 Task: Set the option "Allow access via personal access tokens " for personal access tokens in the organization "ryshabh2k".
Action: Mouse moved to (1048, 97)
Screenshot: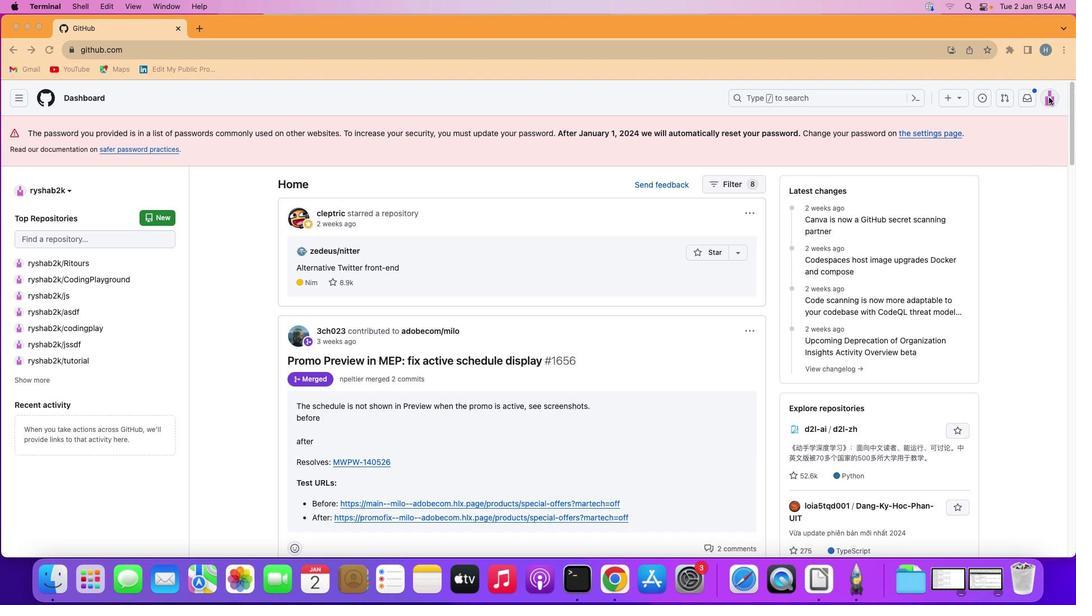 
Action: Mouse pressed left at (1048, 97)
Screenshot: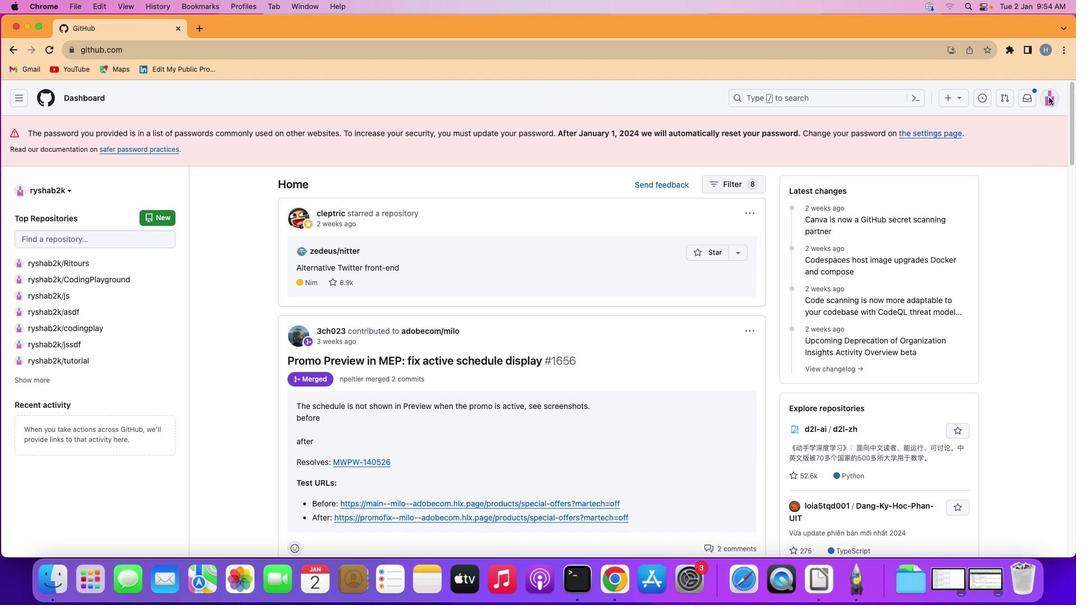 
Action: Mouse moved to (1049, 96)
Screenshot: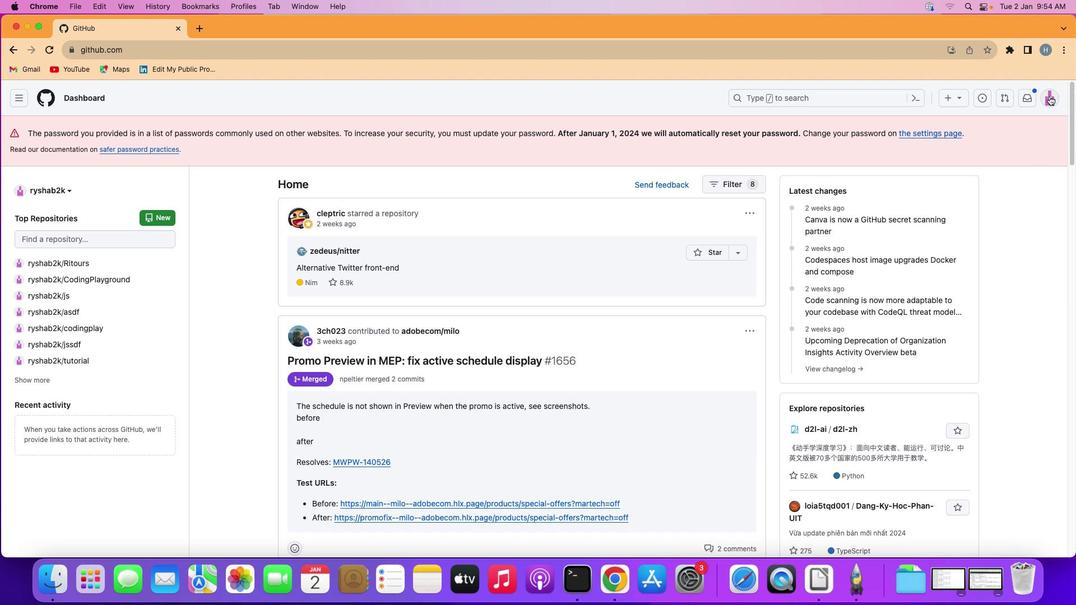 
Action: Mouse pressed left at (1049, 96)
Screenshot: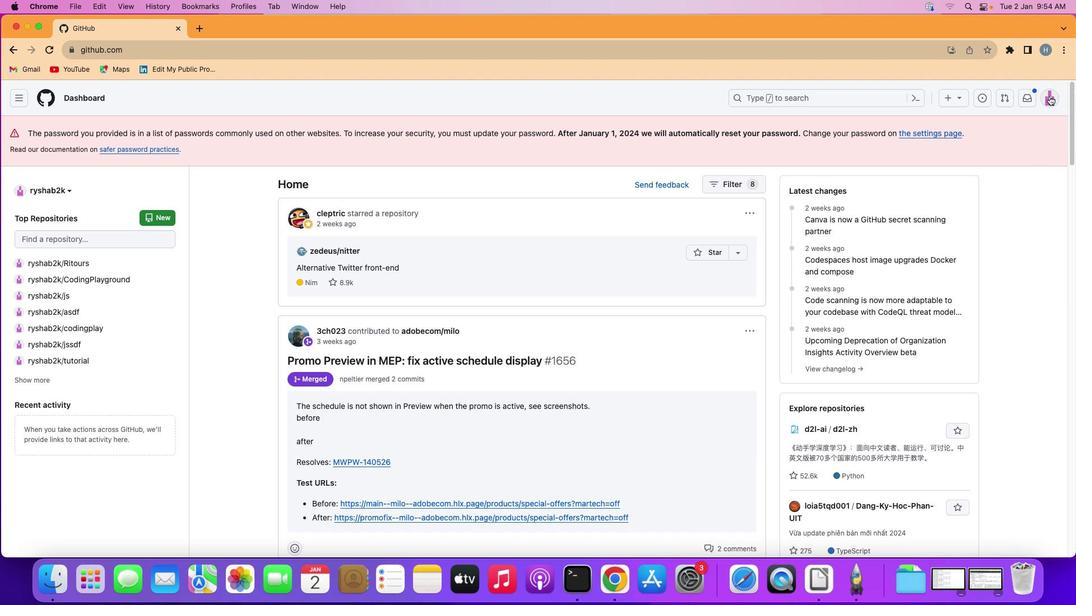 
Action: Mouse moved to (989, 232)
Screenshot: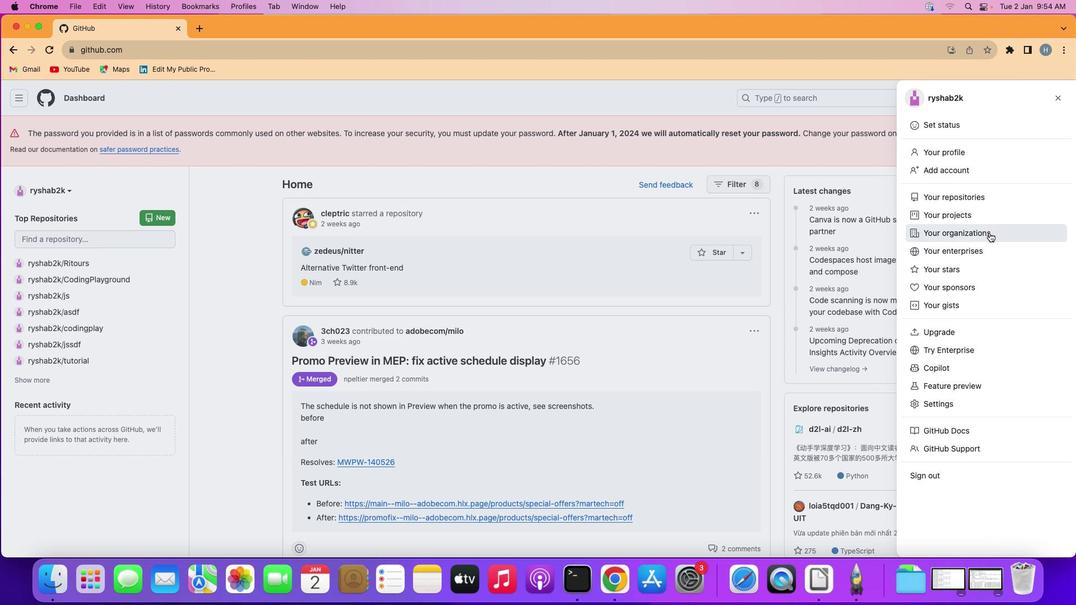 
Action: Mouse pressed left at (989, 232)
Screenshot: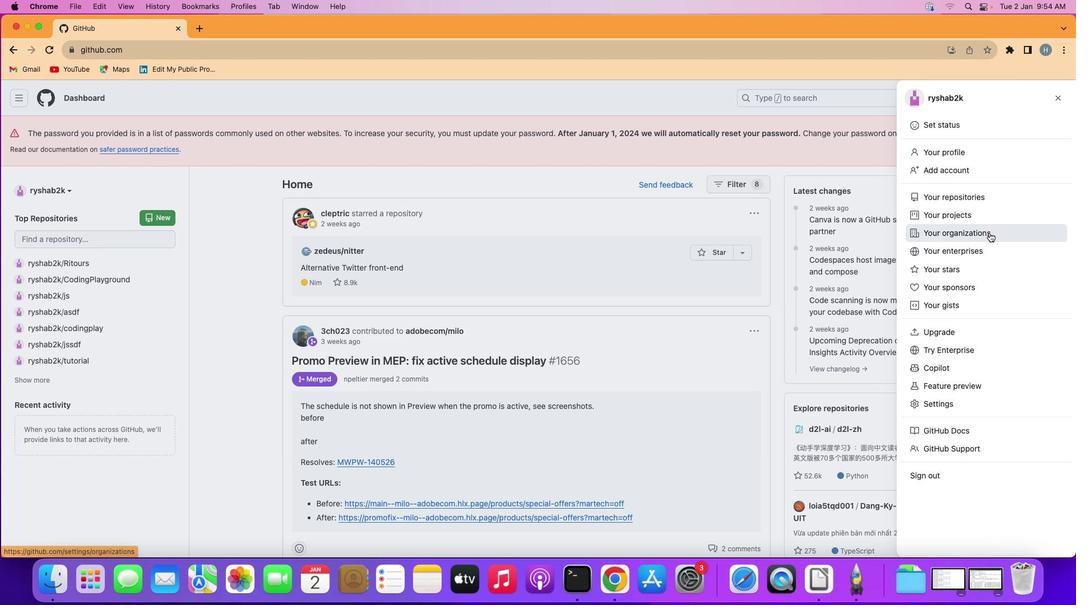 
Action: Mouse moved to (810, 264)
Screenshot: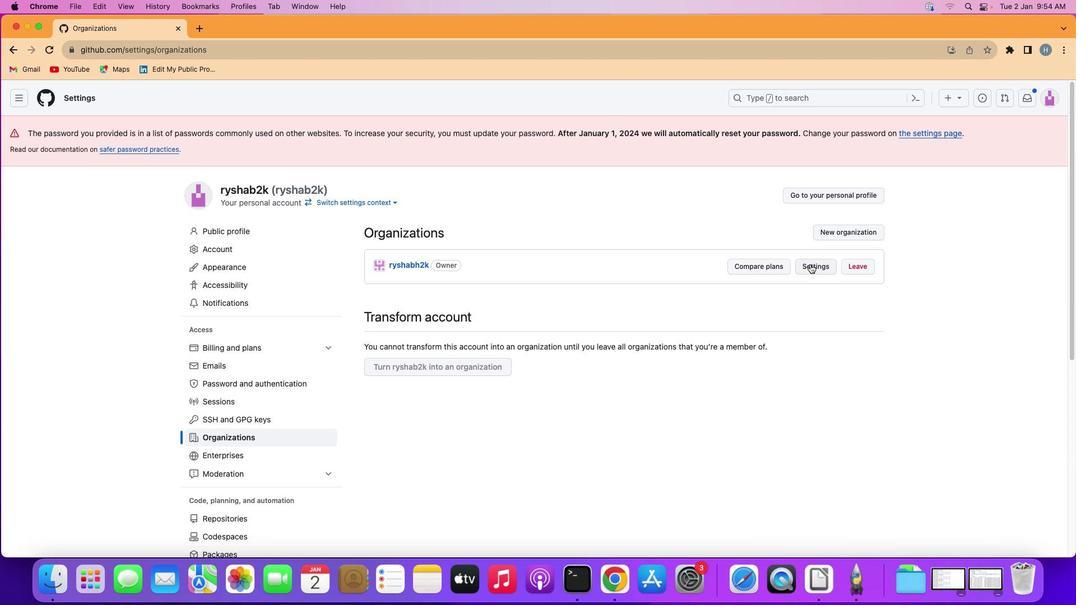 
Action: Mouse pressed left at (810, 264)
Screenshot: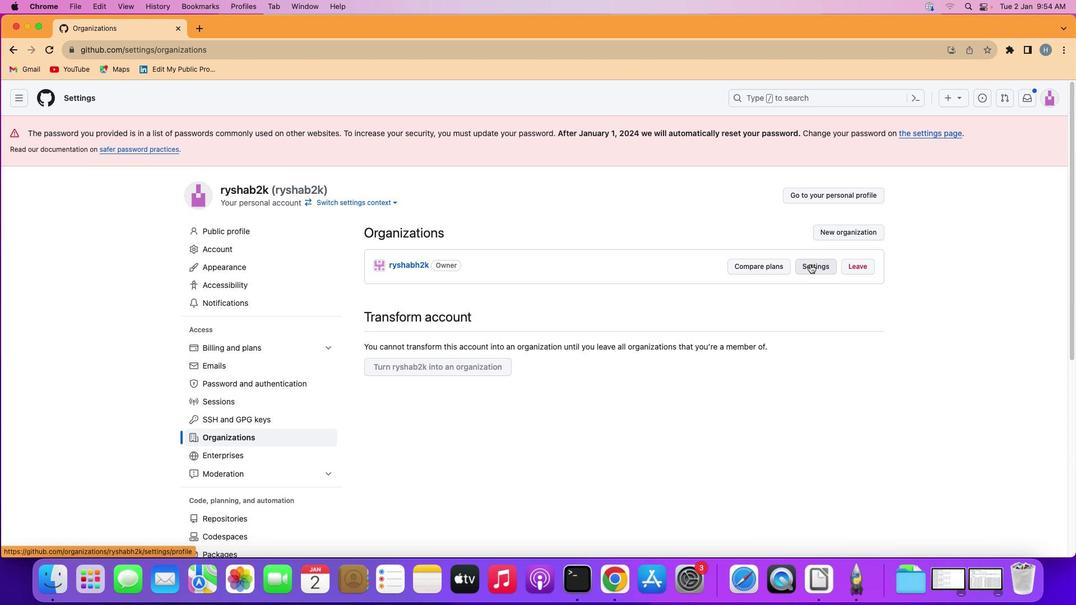 
Action: Mouse moved to (348, 433)
Screenshot: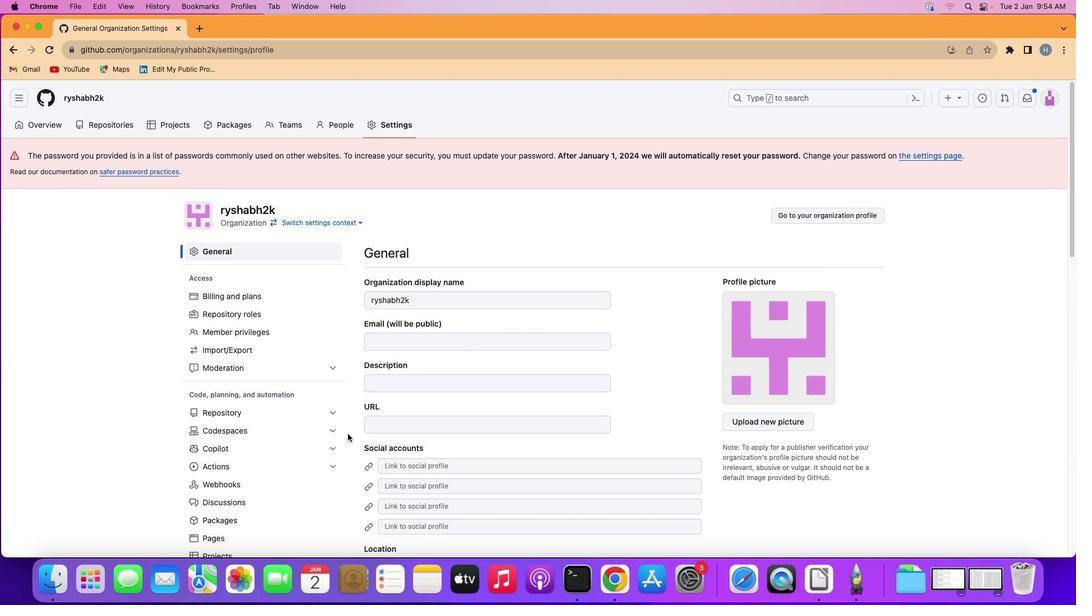 
Action: Mouse scrolled (348, 433) with delta (0, 0)
Screenshot: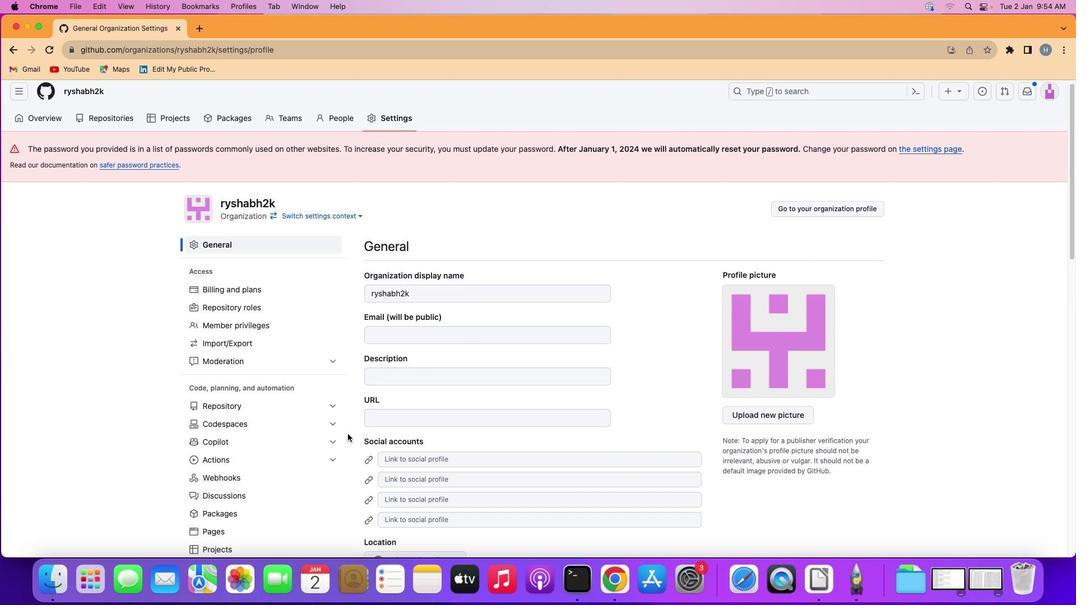 
Action: Mouse scrolled (348, 433) with delta (0, 0)
Screenshot: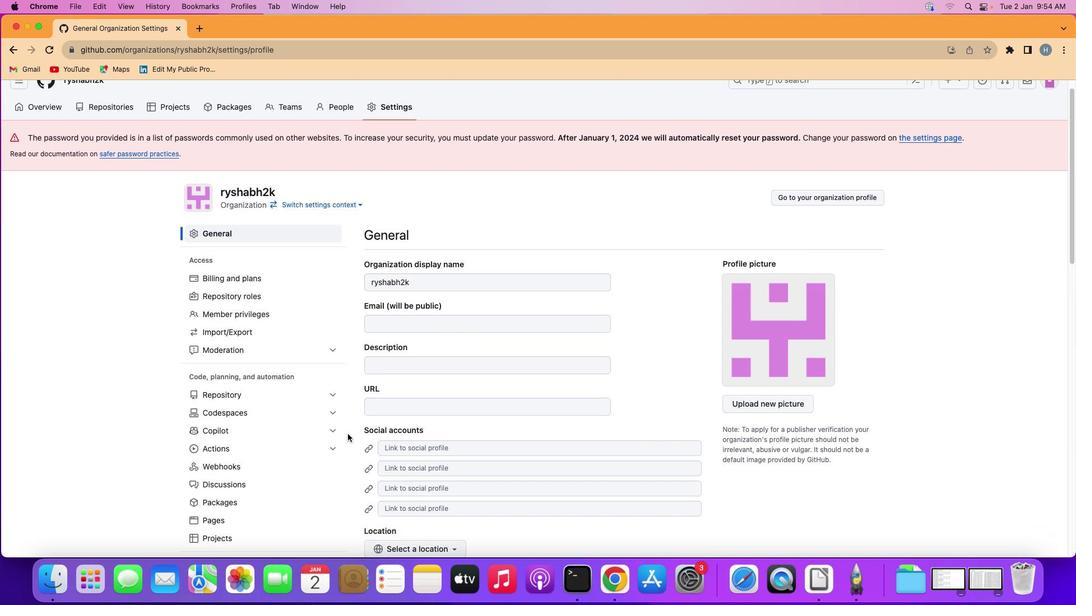 
Action: Mouse scrolled (348, 433) with delta (0, -1)
Screenshot: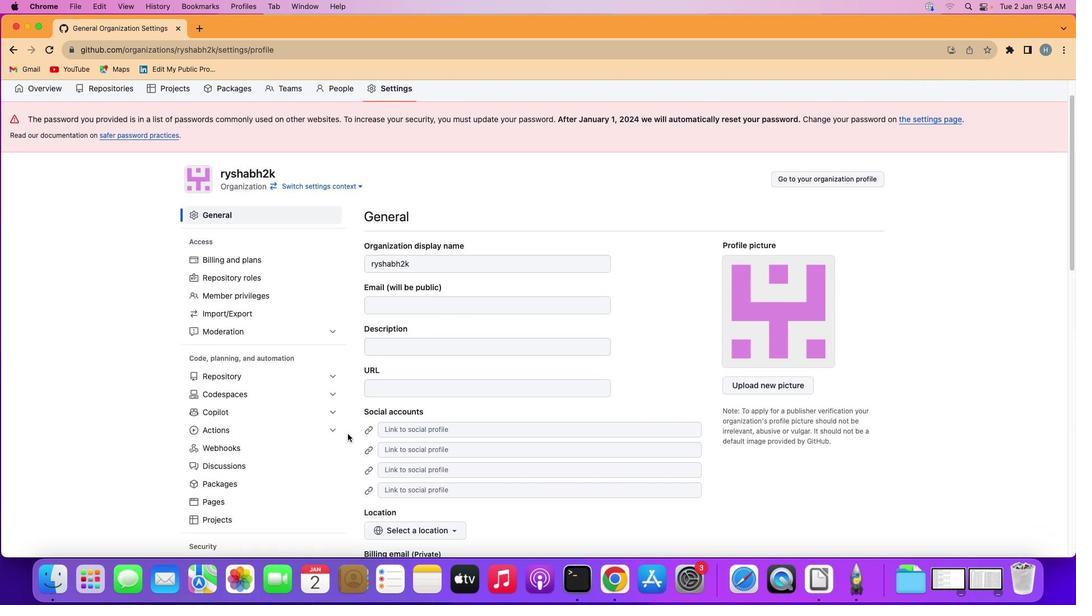 
Action: Mouse scrolled (348, 433) with delta (0, 0)
Screenshot: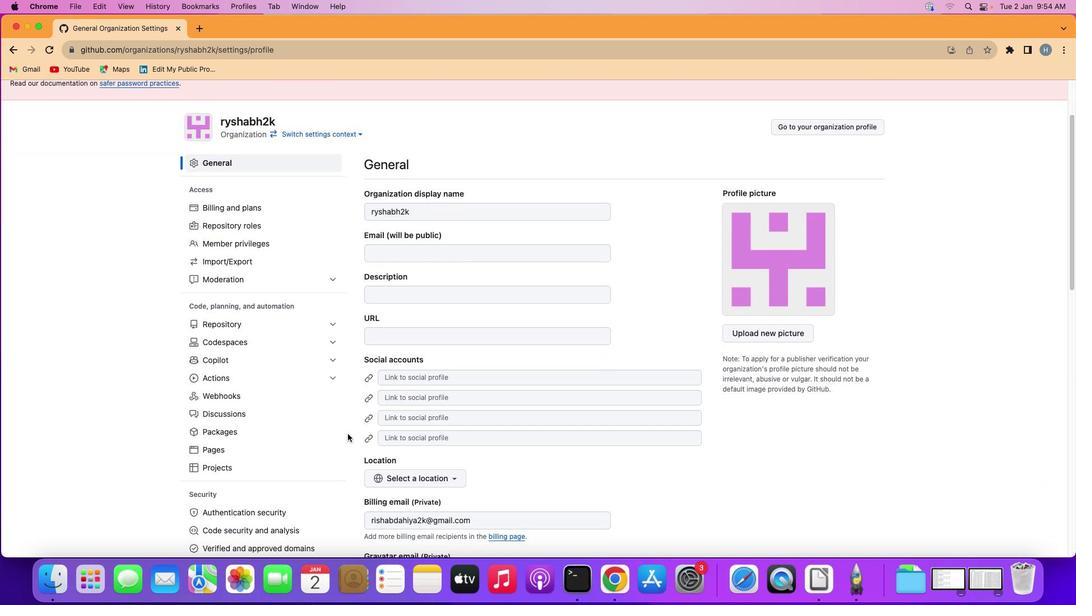 
Action: Mouse scrolled (348, 433) with delta (0, 0)
Screenshot: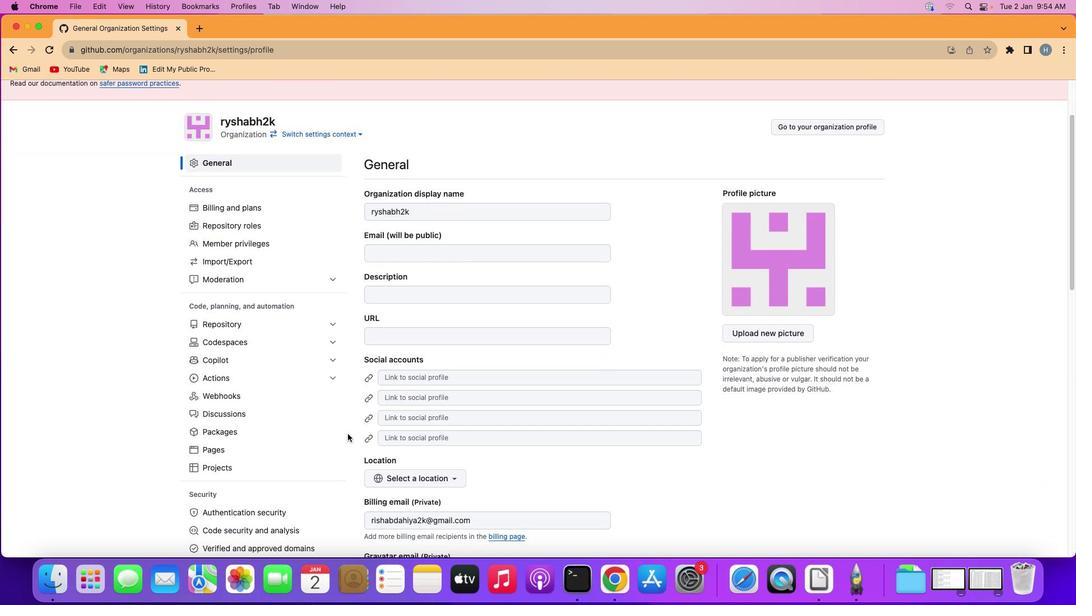 
Action: Mouse scrolled (348, 433) with delta (0, -1)
Screenshot: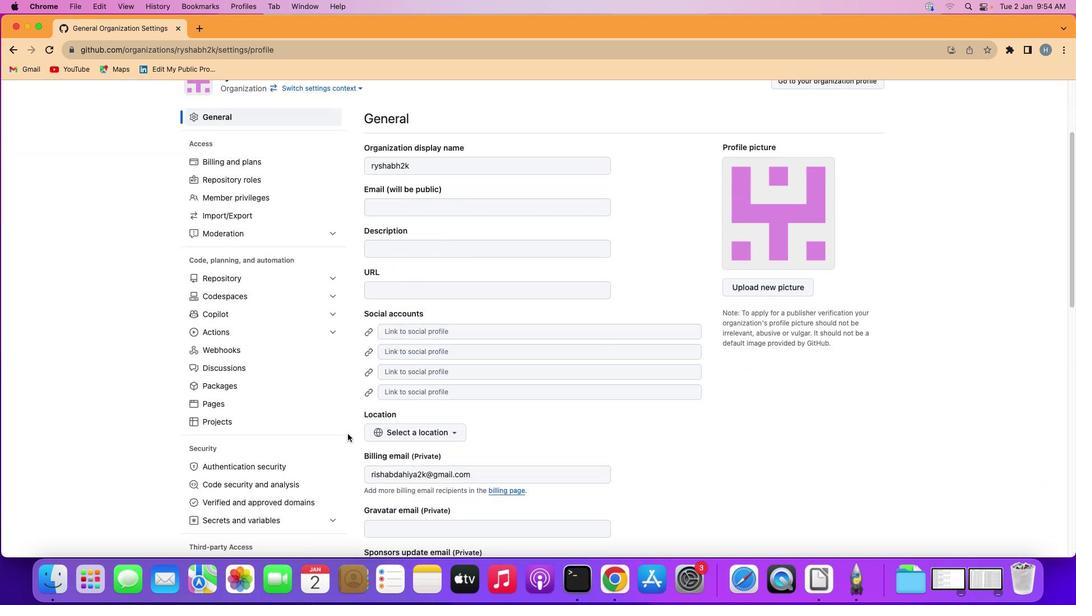
Action: Mouse scrolled (348, 433) with delta (0, -1)
Screenshot: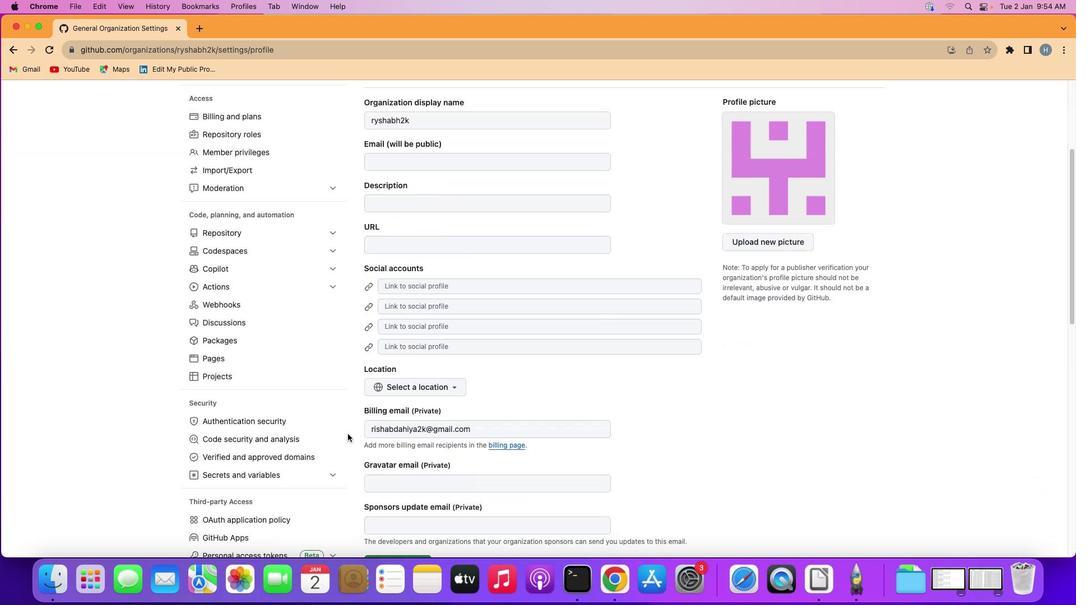 
Action: Mouse scrolled (348, 433) with delta (0, 0)
Screenshot: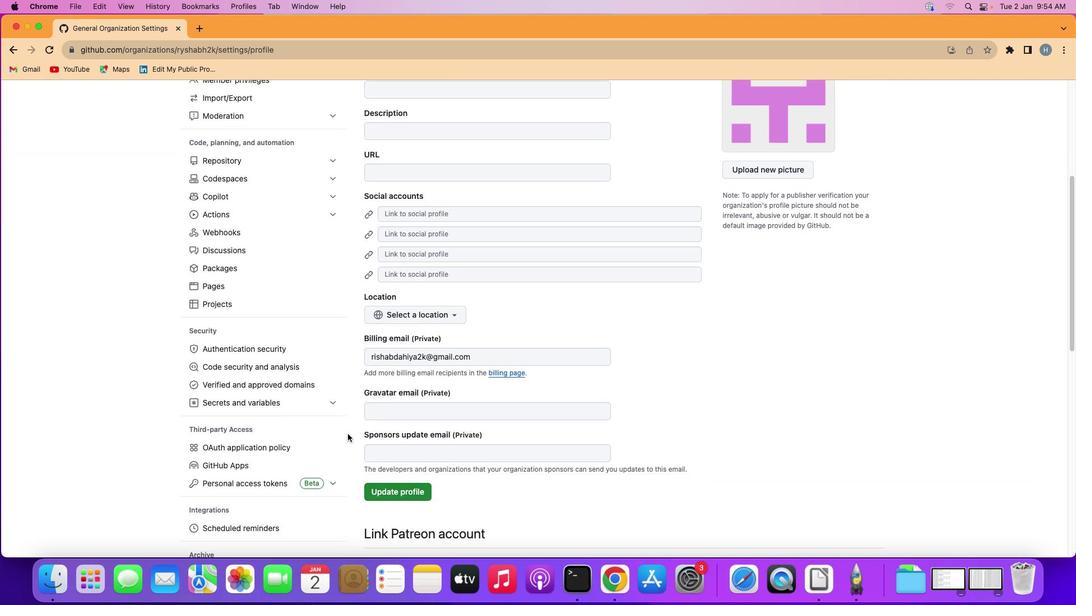 
Action: Mouse scrolled (348, 433) with delta (0, 0)
Screenshot: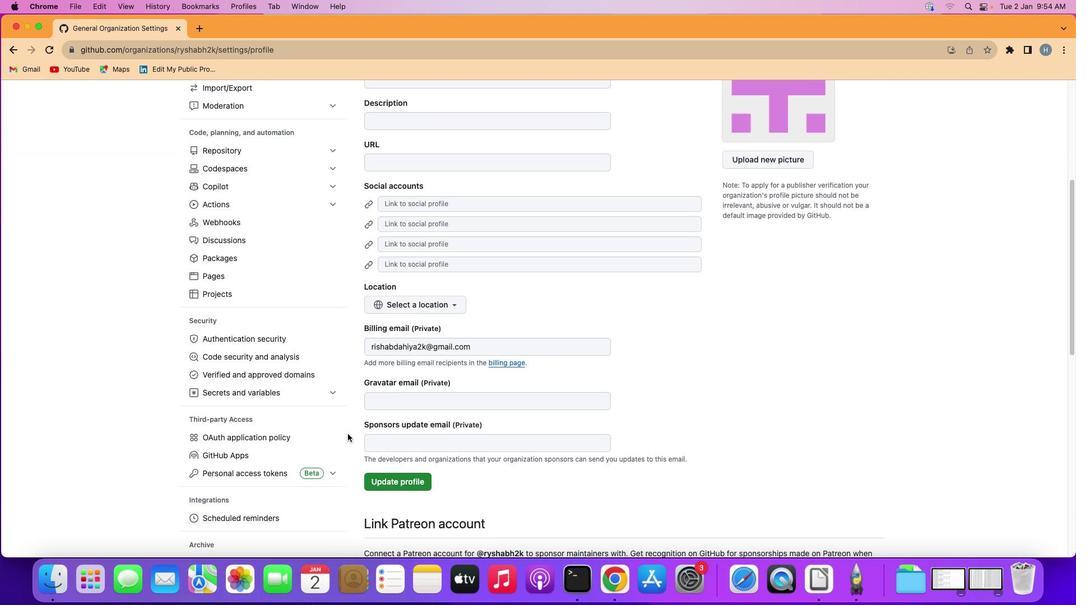 
Action: Mouse scrolled (348, 433) with delta (0, -1)
Screenshot: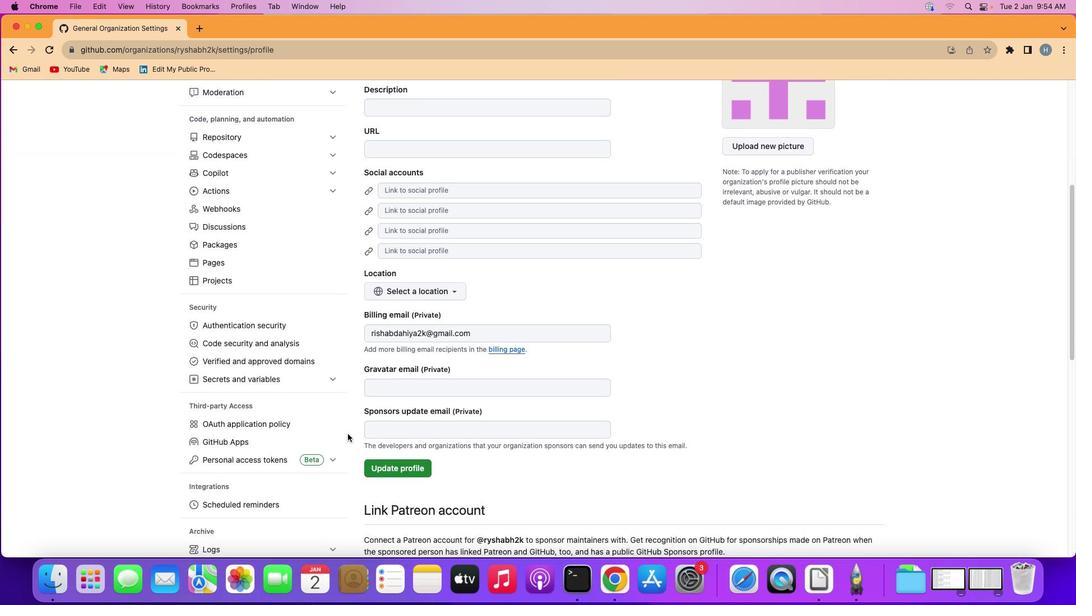 
Action: Mouse scrolled (348, 433) with delta (0, 0)
Screenshot: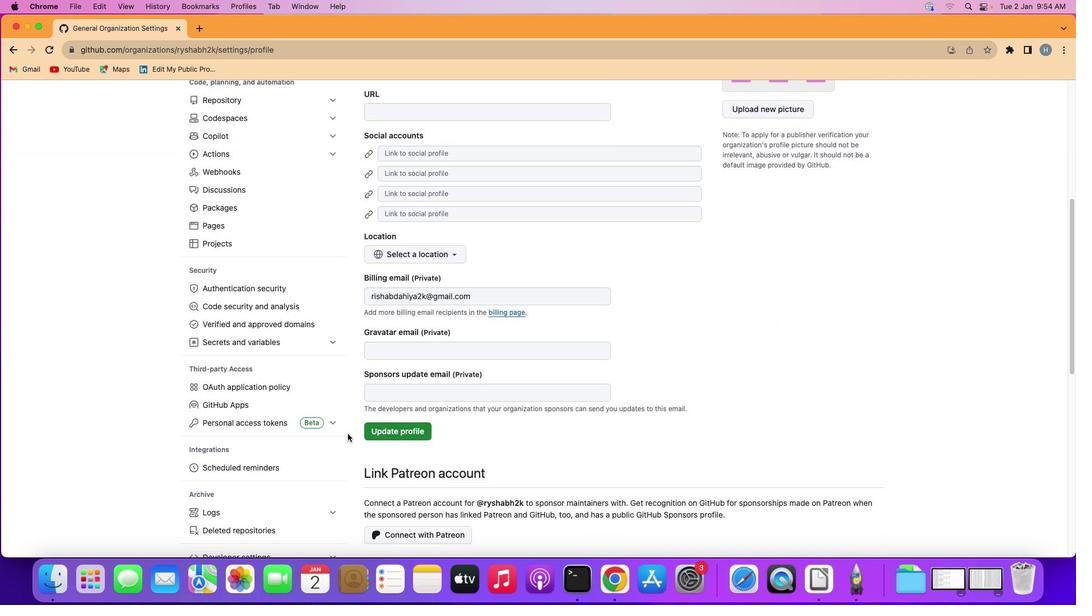 
Action: Mouse moved to (273, 427)
Screenshot: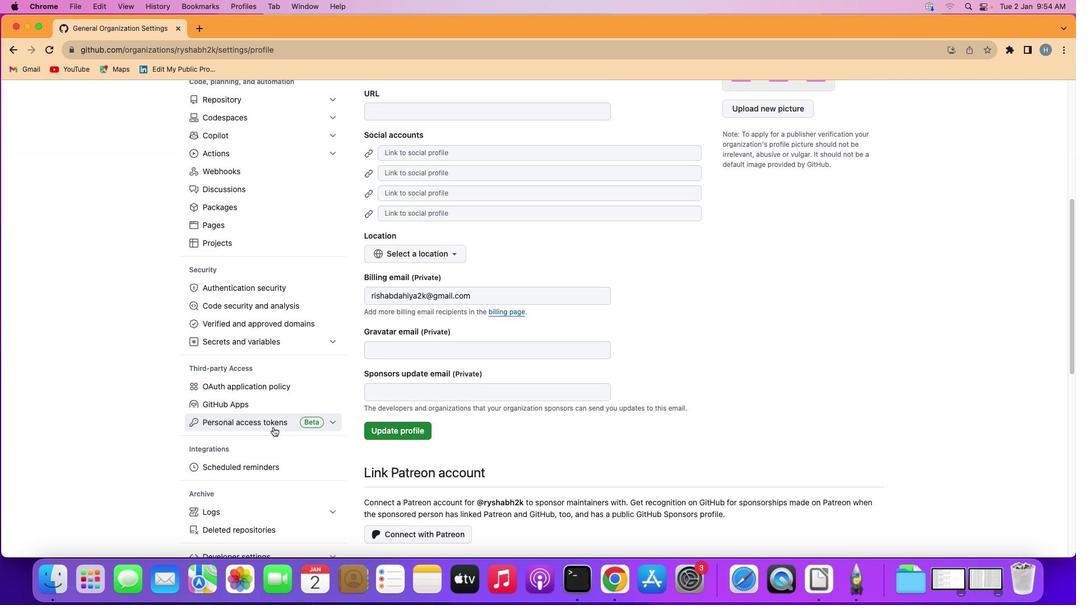
Action: Mouse pressed left at (273, 427)
Screenshot: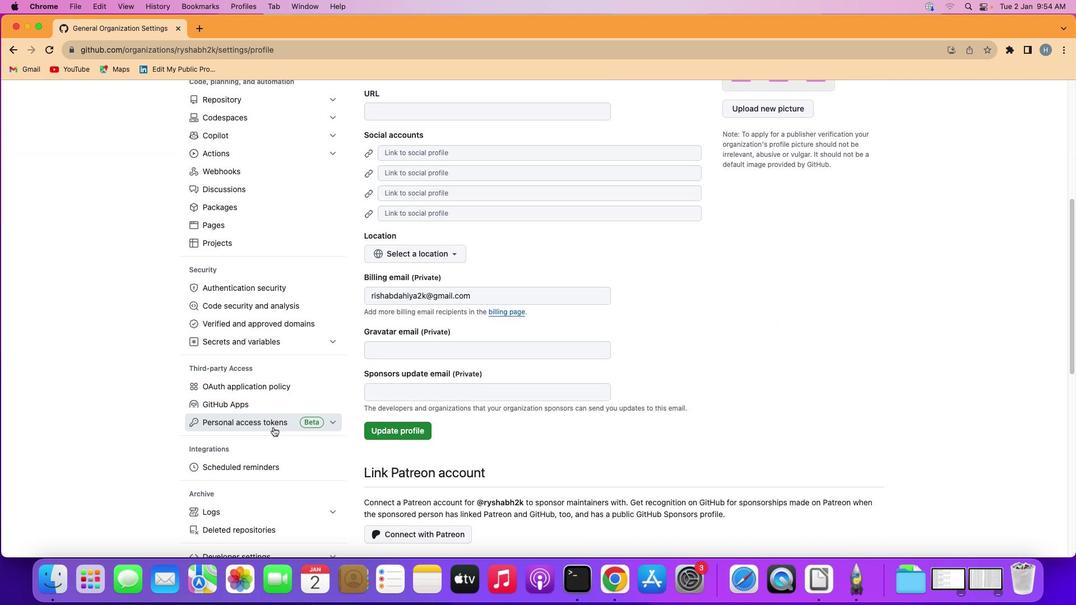 
Action: Mouse moved to (262, 447)
Screenshot: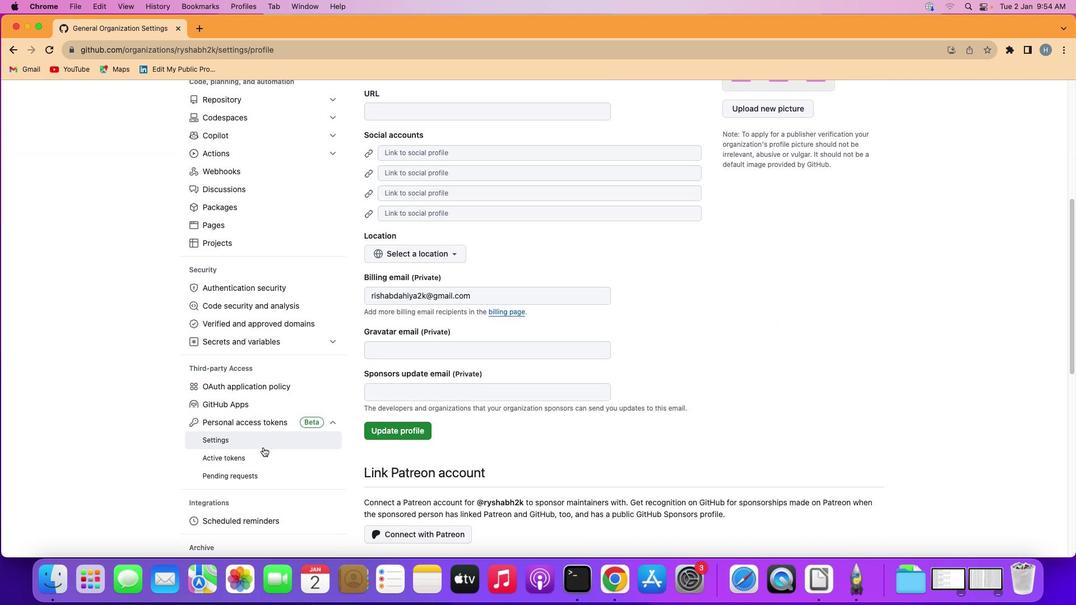 
Action: Mouse pressed left at (262, 447)
Screenshot: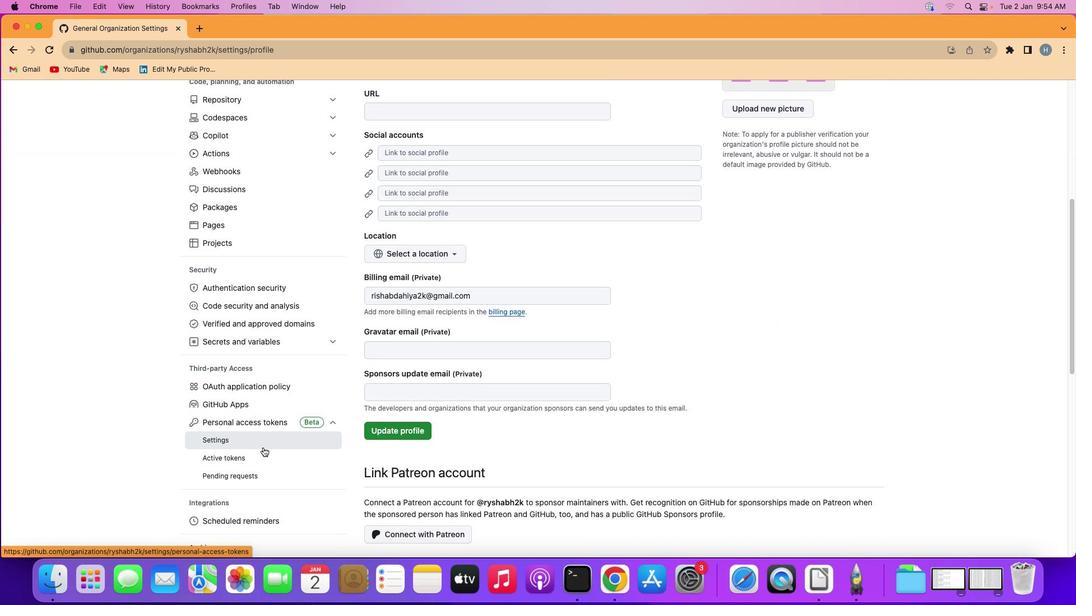 
Action: Mouse moved to (539, 447)
Screenshot: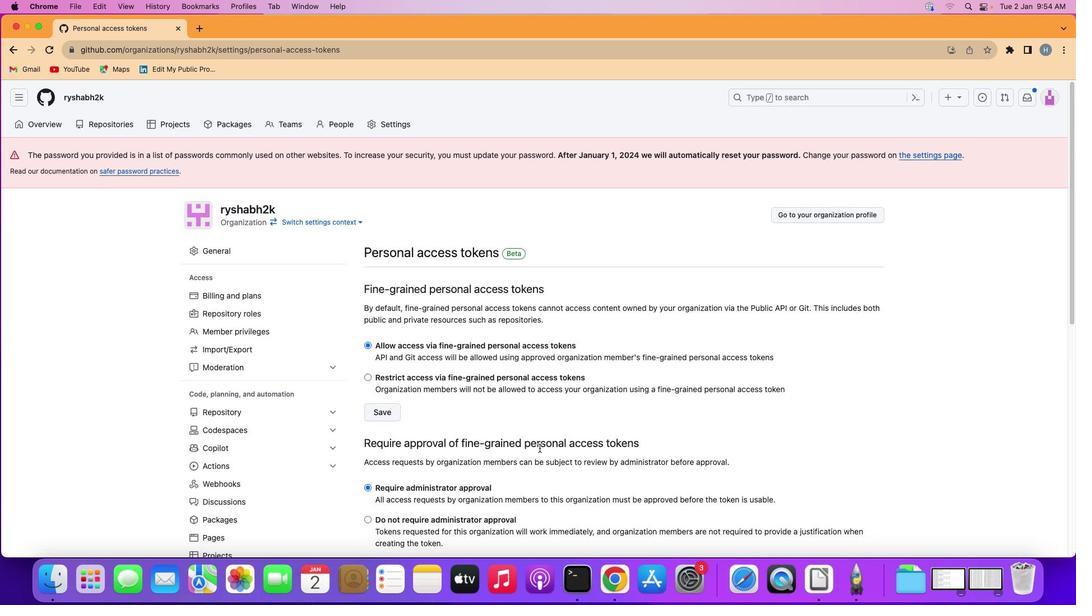 
Action: Mouse scrolled (539, 447) with delta (0, 0)
Screenshot: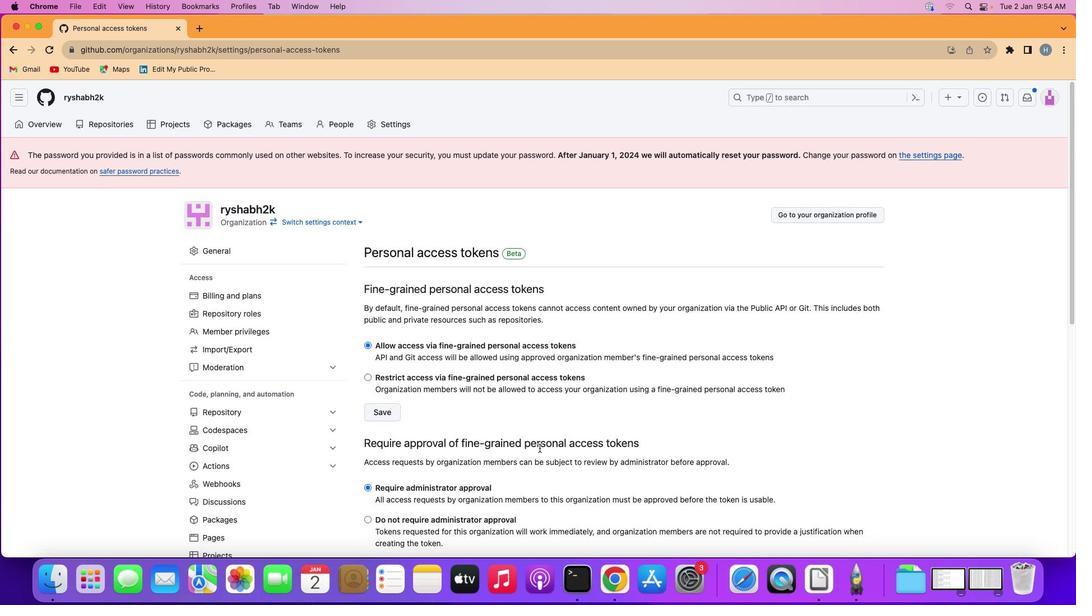 
Action: Mouse scrolled (539, 447) with delta (0, 1)
Screenshot: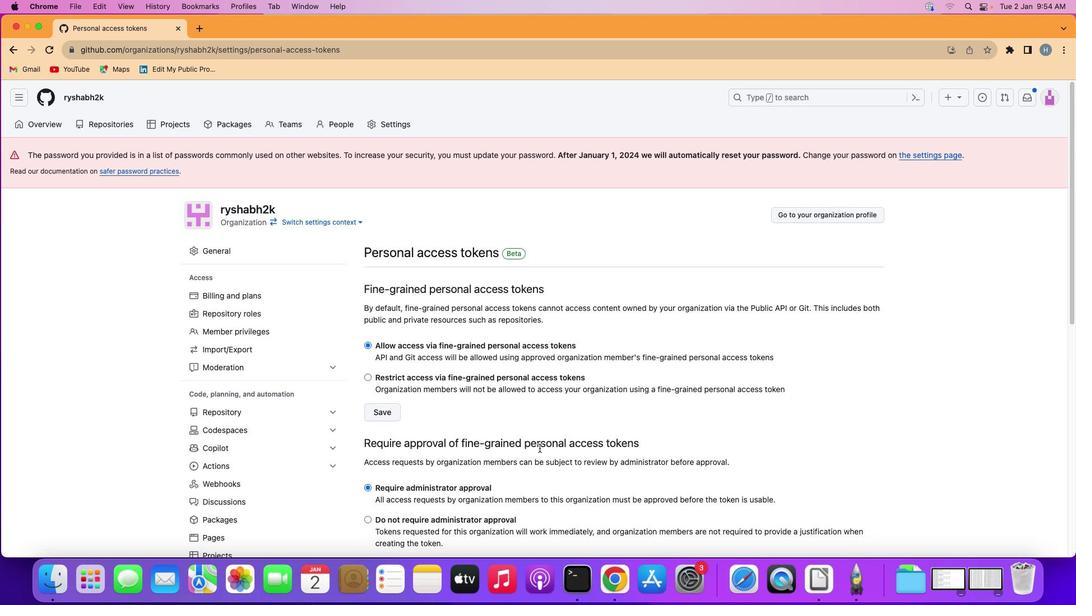
Action: Mouse scrolled (539, 447) with delta (0, 1)
Screenshot: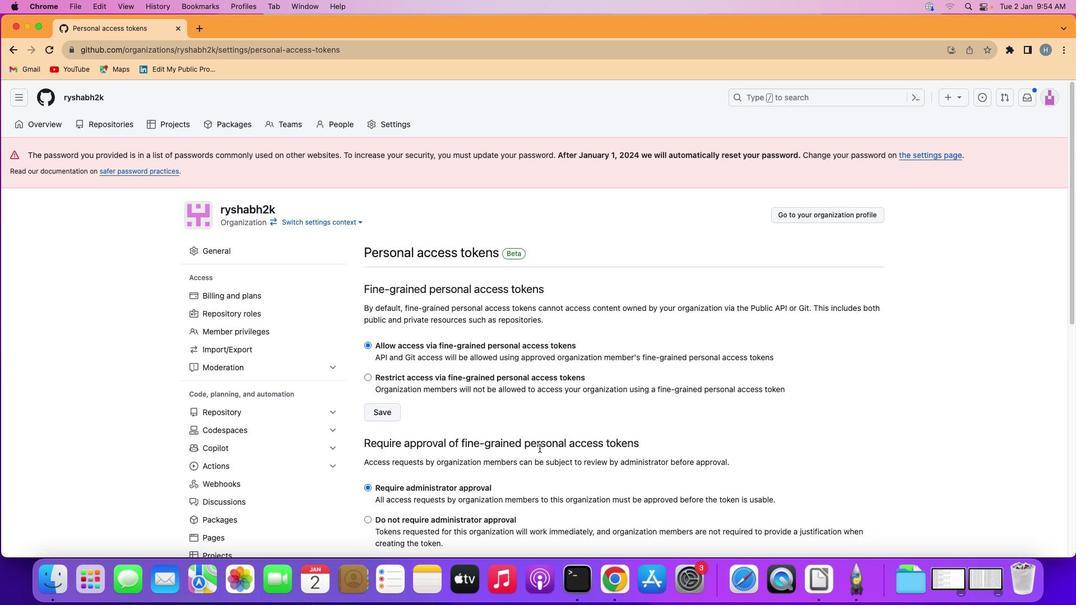 
Action: Mouse scrolled (539, 447) with delta (0, 0)
Screenshot: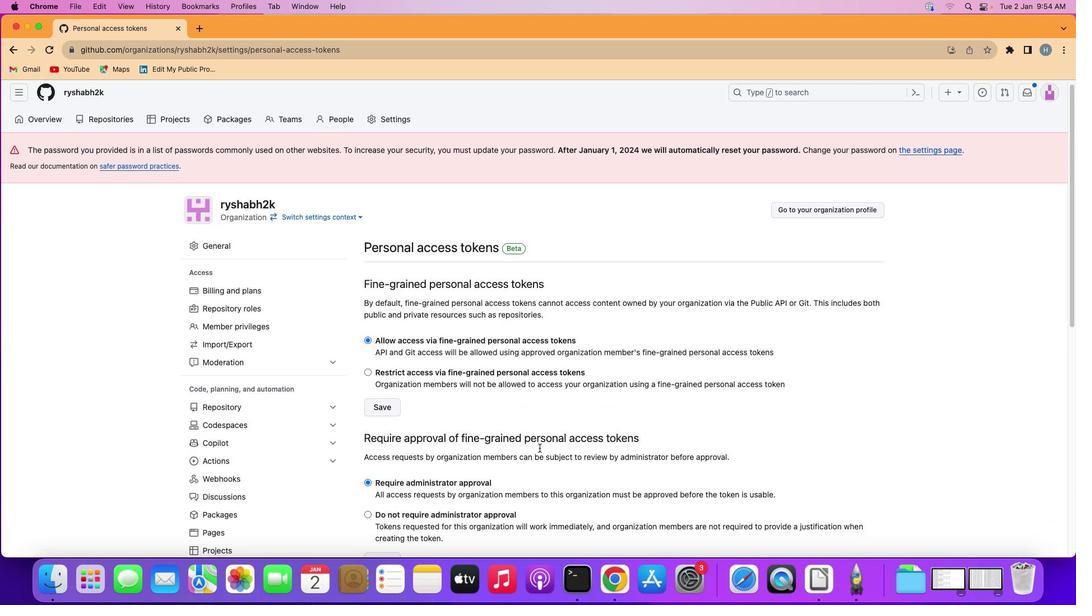 
Action: Mouse scrolled (539, 447) with delta (0, 0)
Screenshot: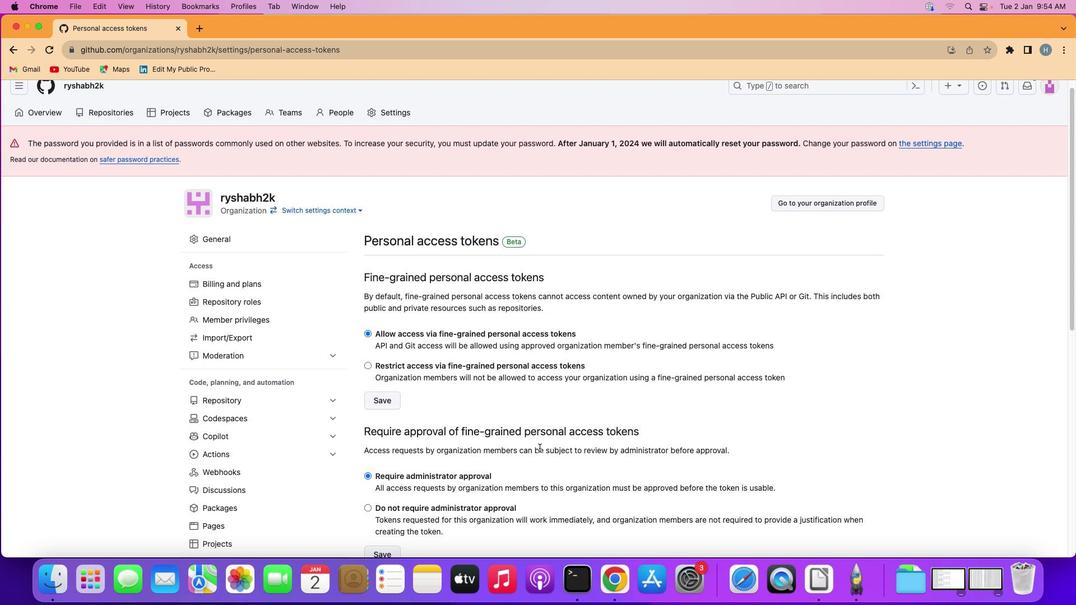 
Action: Mouse scrolled (539, 447) with delta (0, 0)
Screenshot: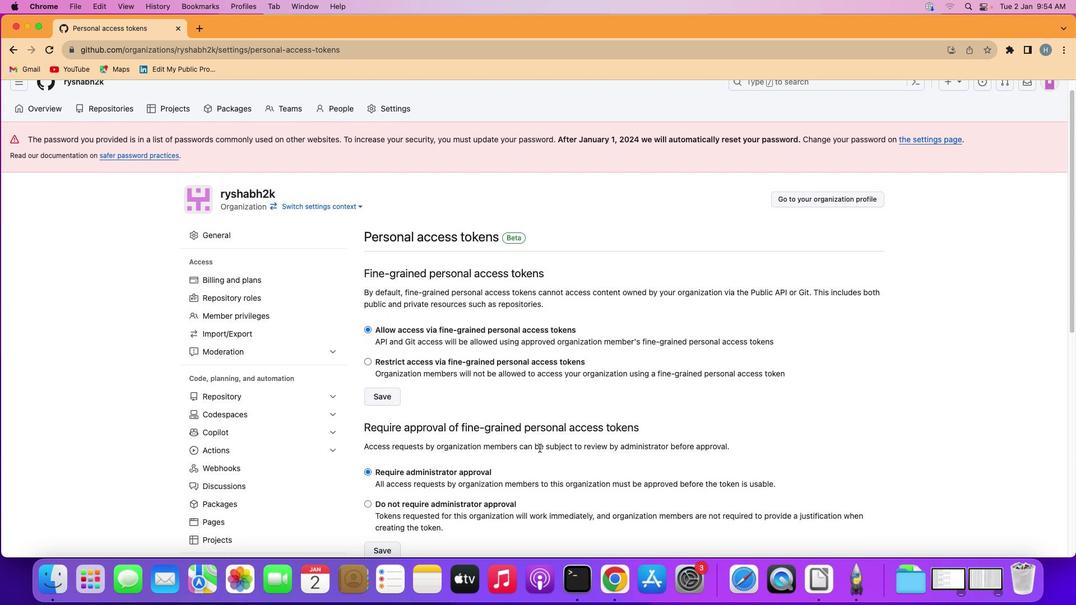 
Action: Mouse scrolled (539, 447) with delta (0, 0)
Screenshot: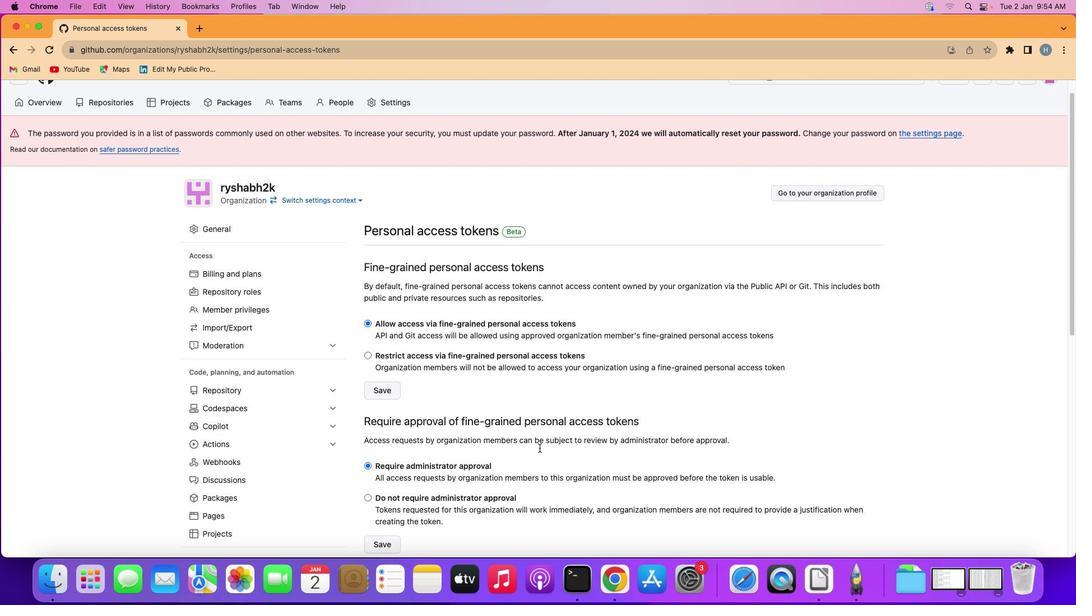 
Action: Mouse scrolled (539, 447) with delta (0, 0)
Screenshot: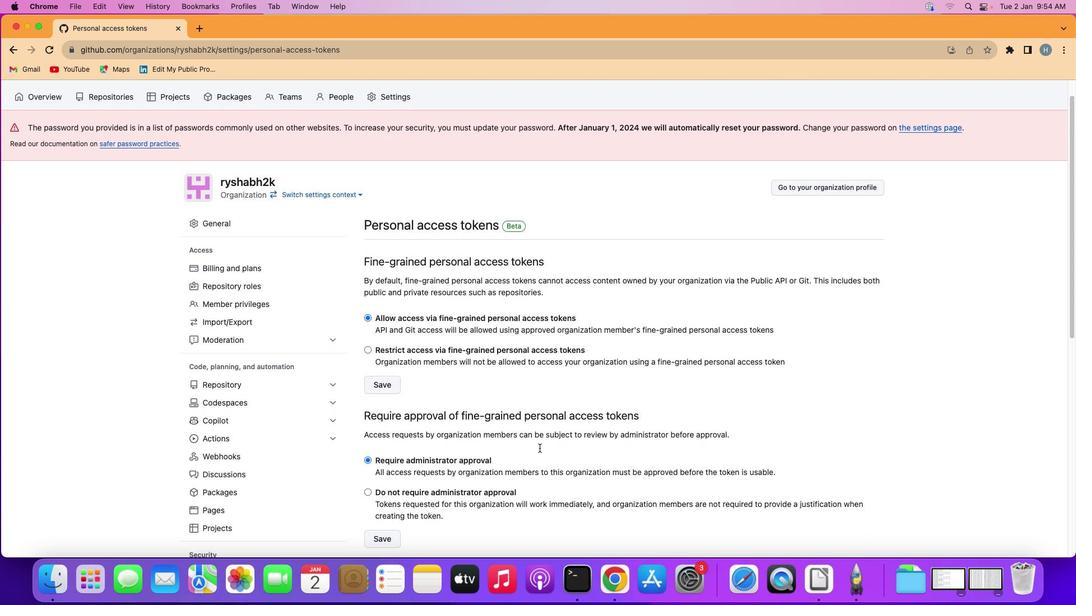 
Action: Mouse scrolled (539, 447) with delta (0, 0)
Screenshot: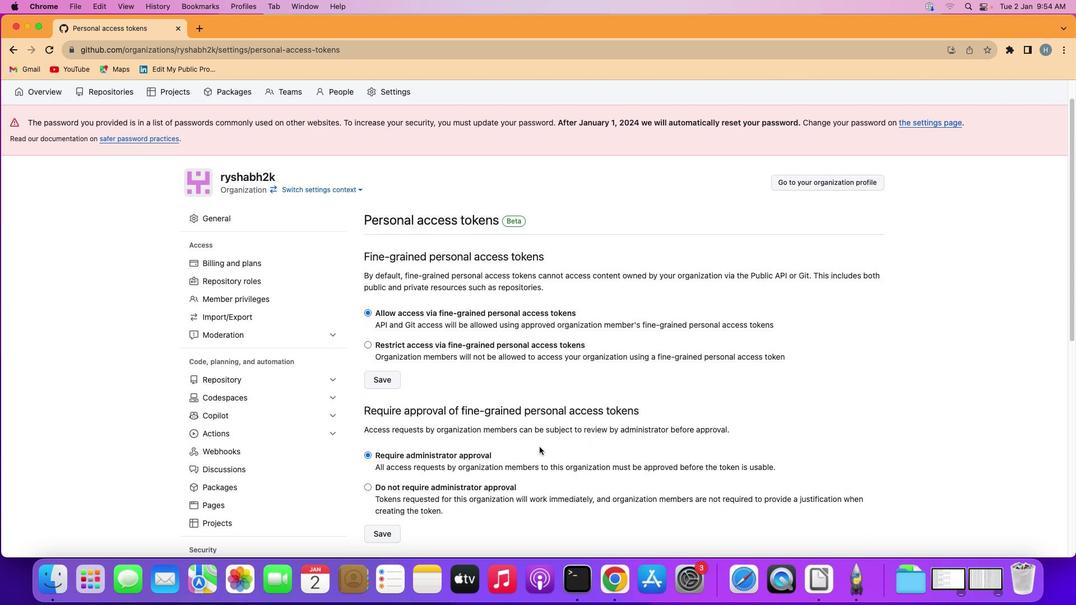 
Action: Mouse moved to (540, 446)
Screenshot: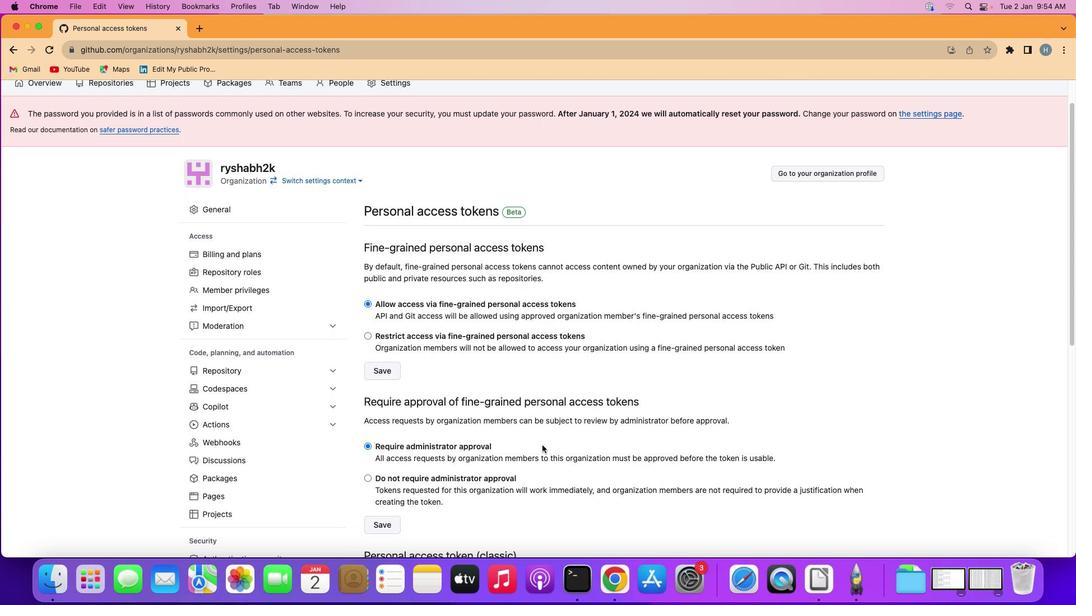 
Action: Mouse scrolled (540, 446) with delta (0, 0)
Screenshot: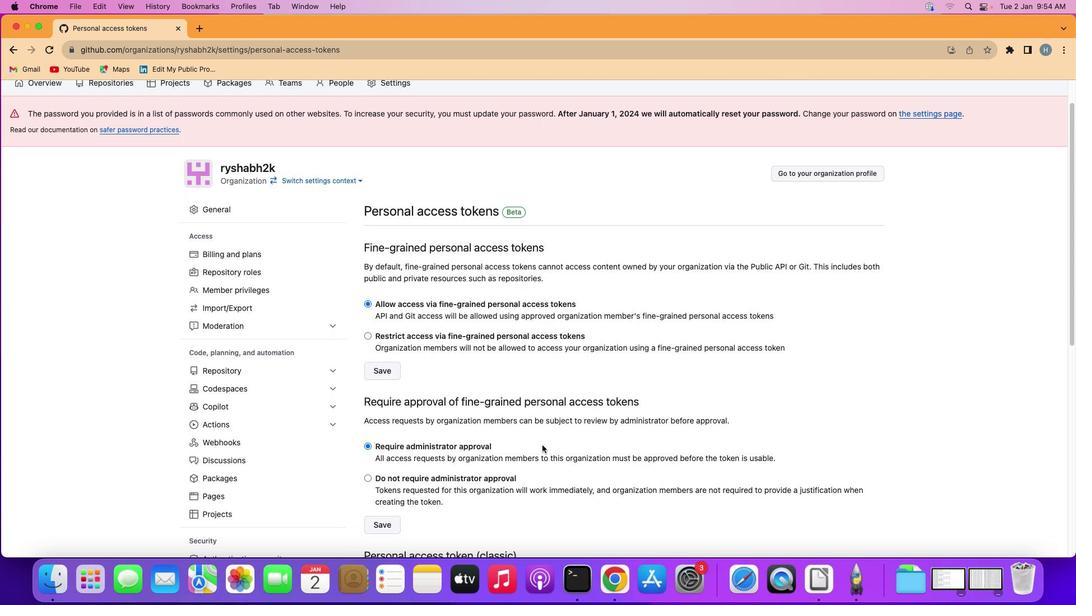 
Action: Mouse moved to (540, 446)
Screenshot: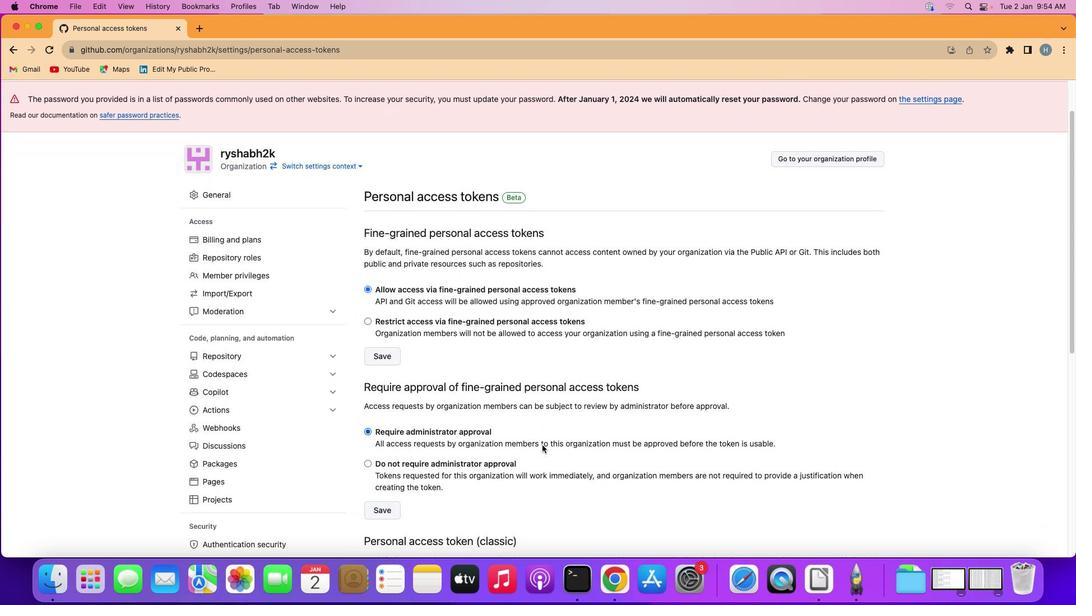 
Action: Mouse scrolled (540, 446) with delta (0, 0)
Screenshot: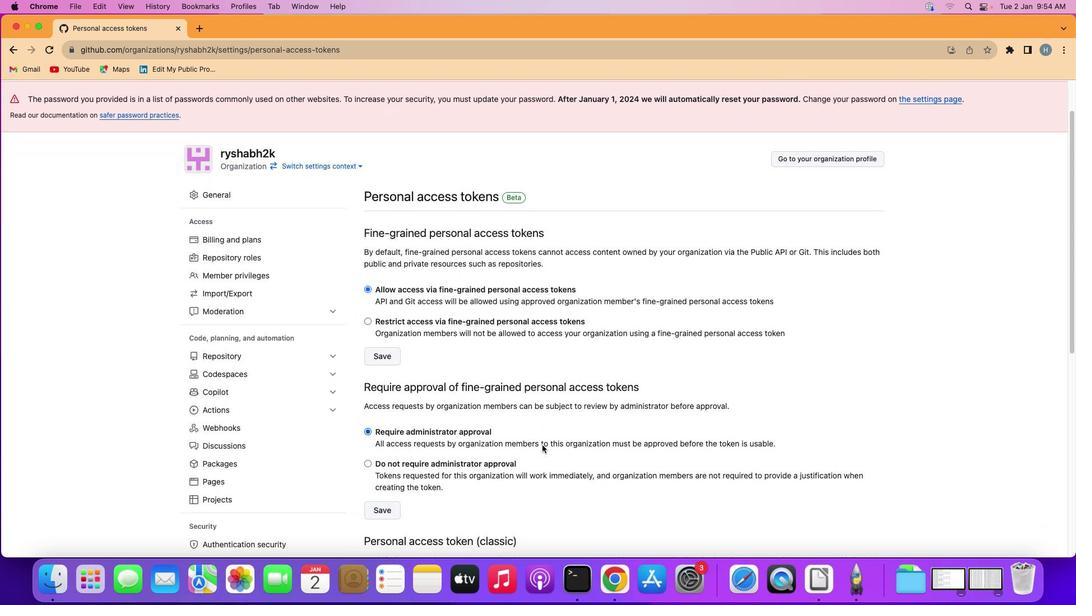 
Action: Mouse moved to (541, 445)
Screenshot: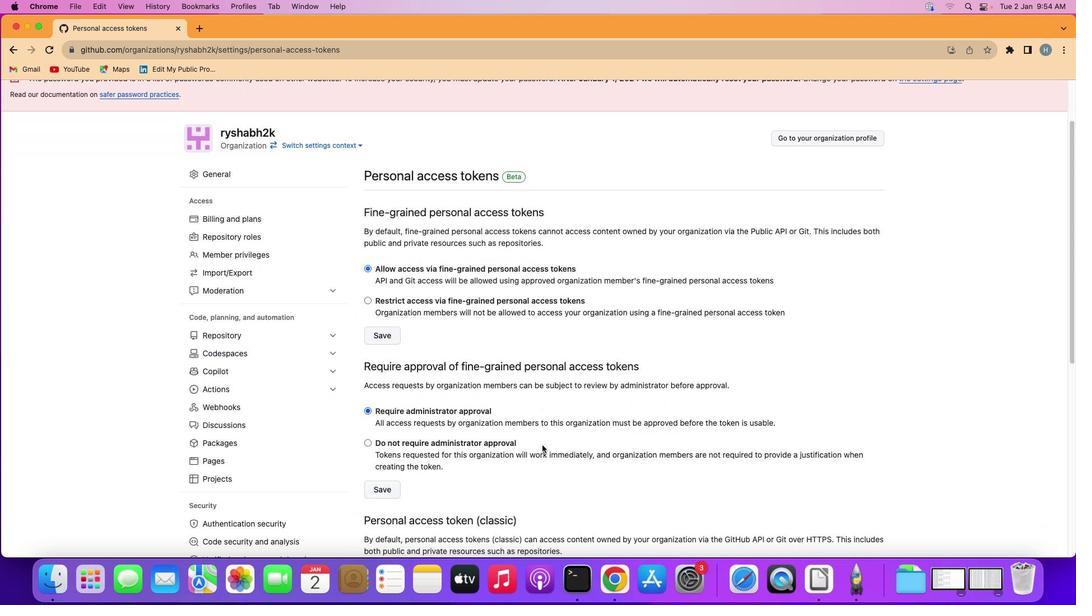 
Action: Mouse scrolled (541, 445) with delta (0, -1)
Screenshot: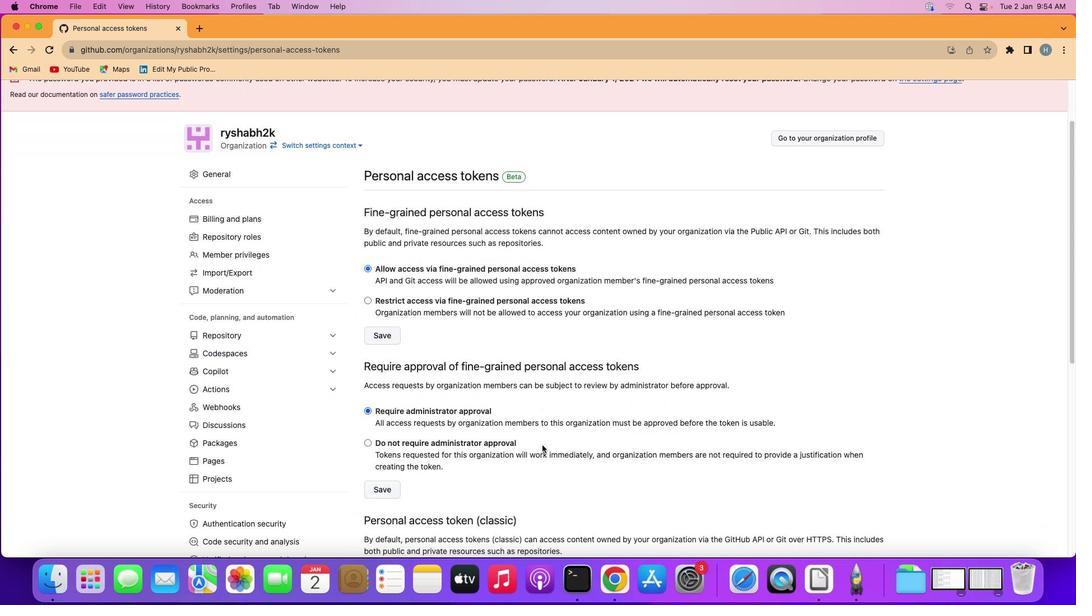 
Action: Mouse moved to (544, 444)
Screenshot: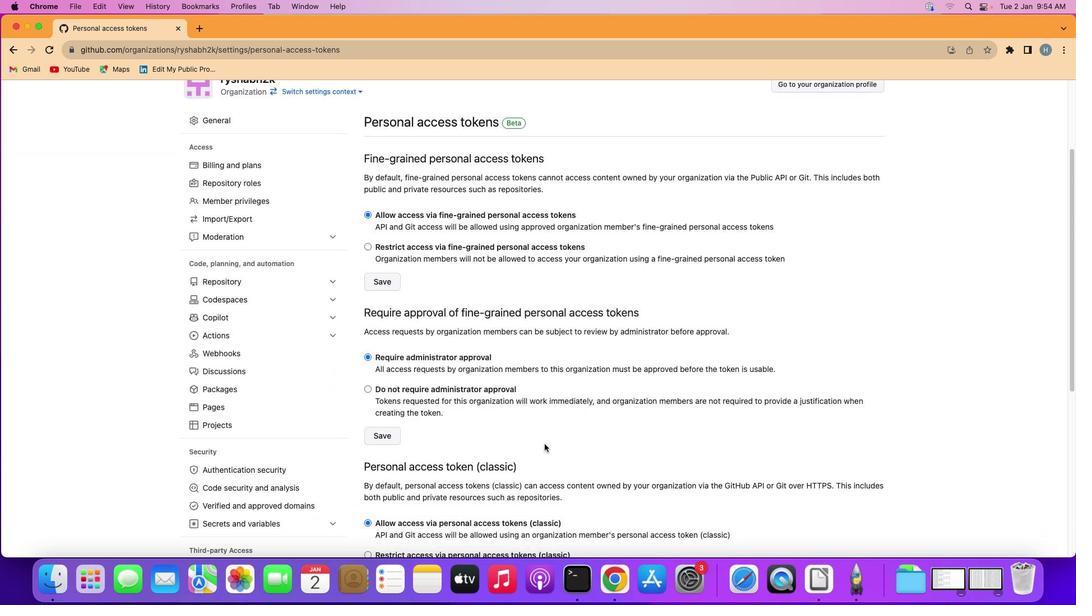 
Action: Mouse scrolled (544, 444) with delta (0, 0)
Screenshot: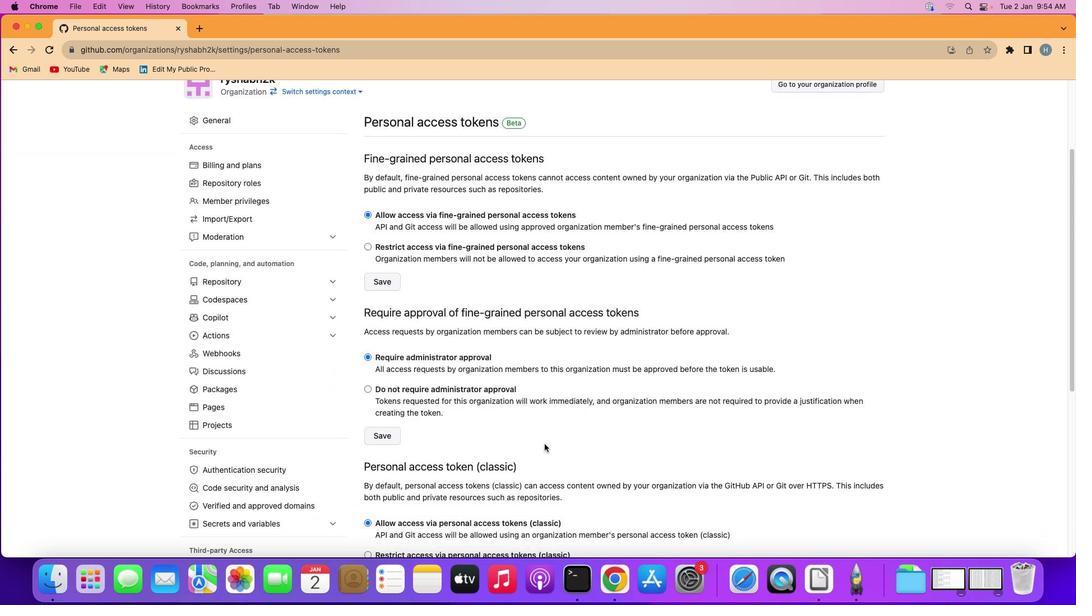 
Action: Mouse moved to (544, 443)
Screenshot: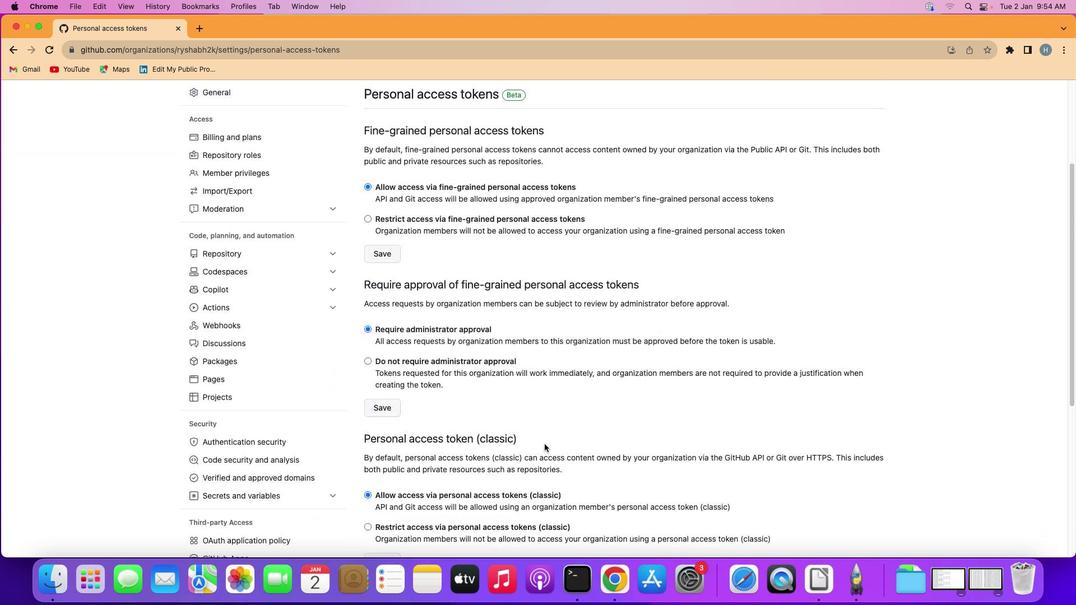 
Action: Mouse scrolled (544, 443) with delta (0, 0)
Screenshot: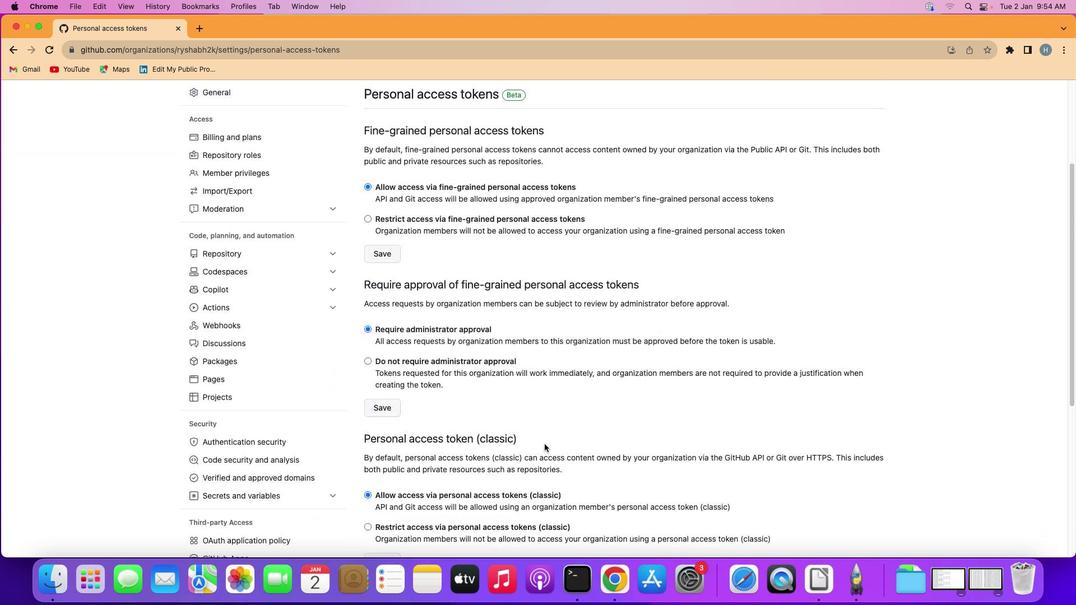 
Action: Mouse moved to (544, 443)
Screenshot: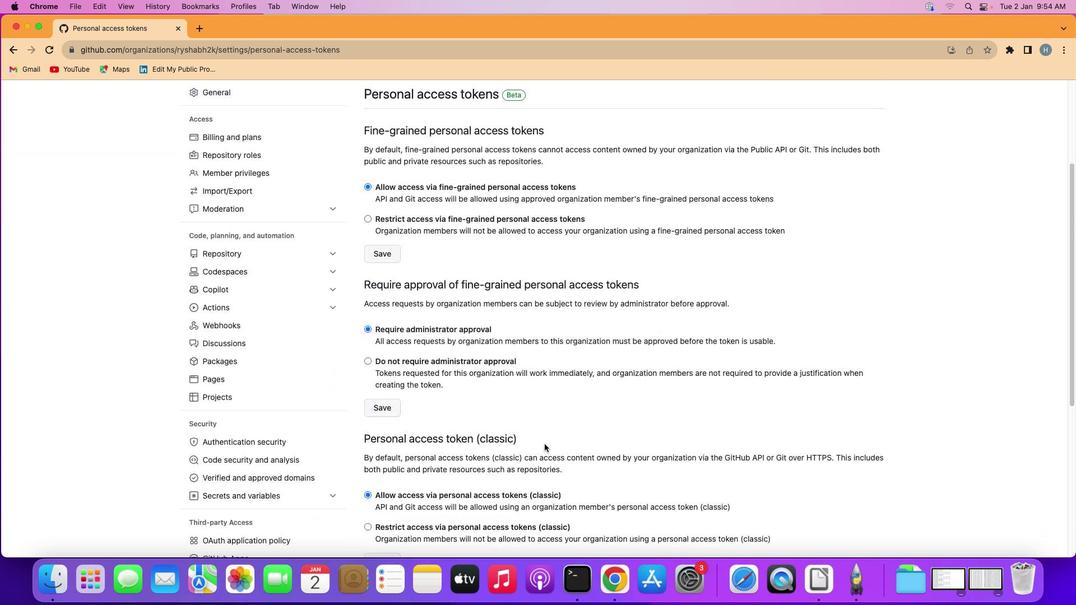 
Action: Mouse scrolled (544, 443) with delta (0, -1)
Screenshot: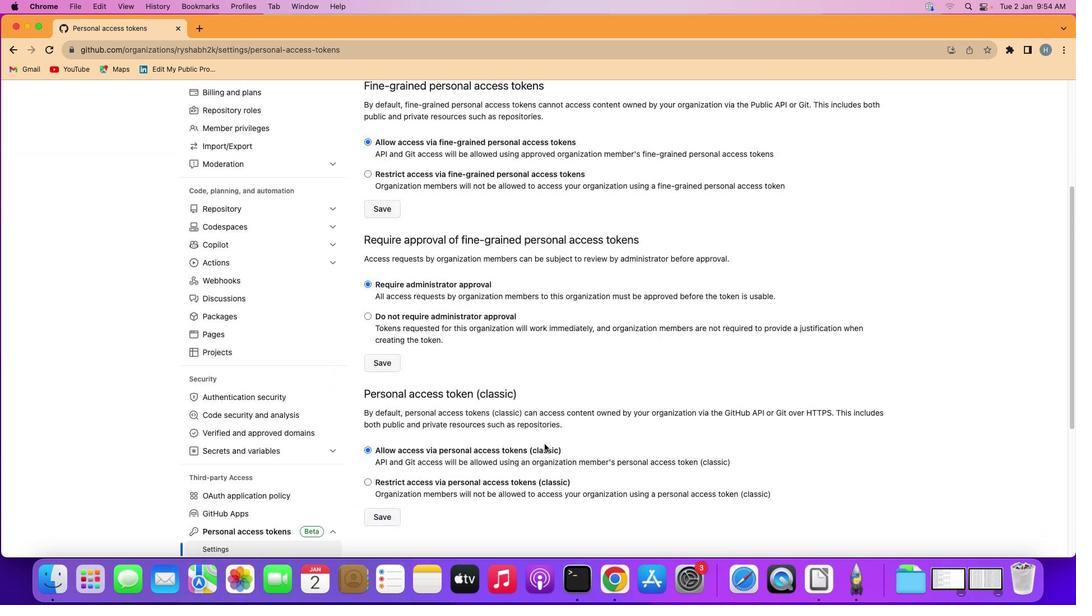 
Action: Mouse scrolled (544, 443) with delta (0, -2)
Screenshot: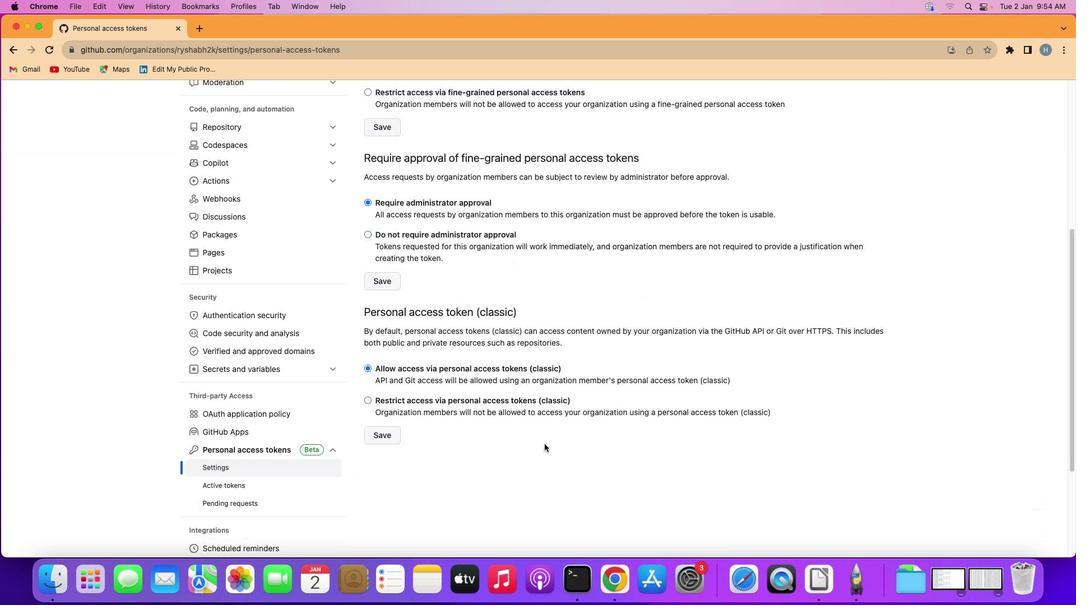 
Action: Mouse moved to (368, 361)
Screenshot: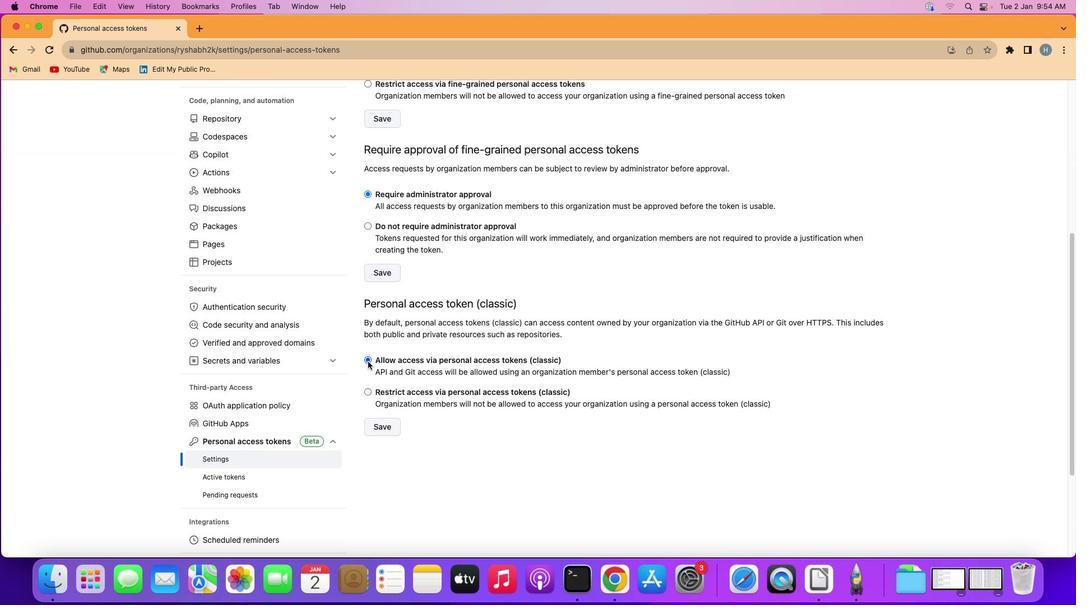 
Action: Mouse pressed left at (368, 361)
Screenshot: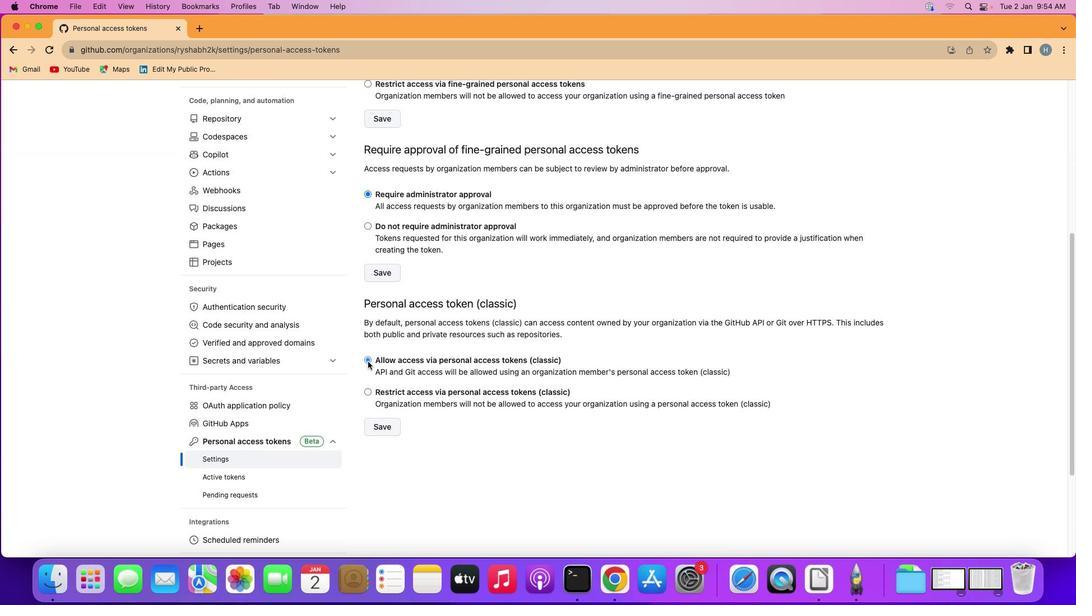 
